 Task: Select a schedule automation every last monday of the month at 11:00 AM.
Action: Mouse moved to (414, 530)
Screenshot: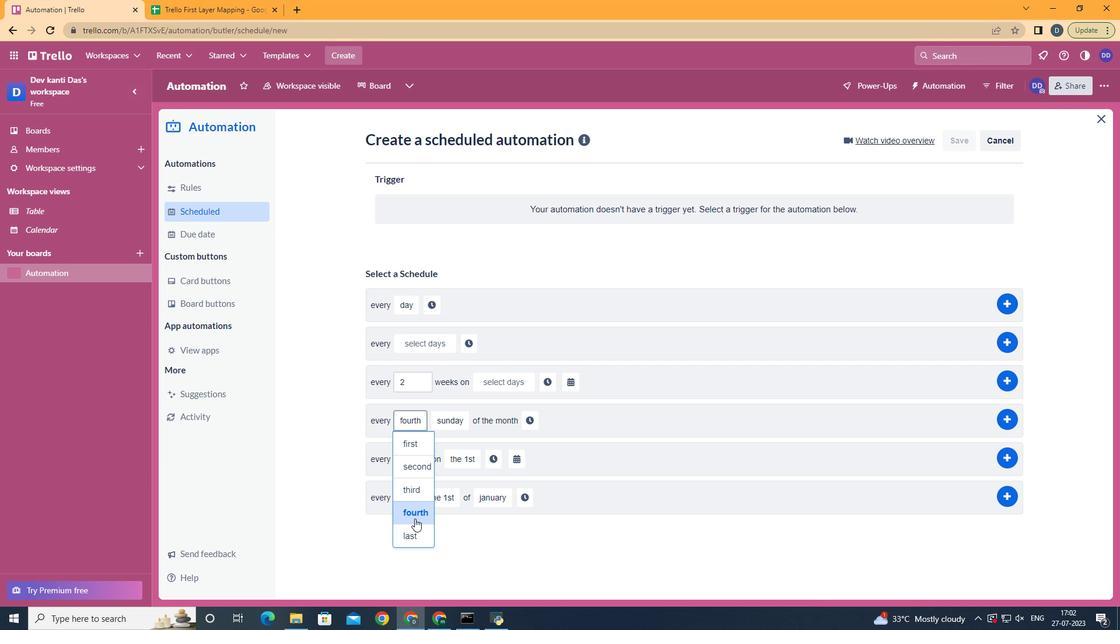 
Action: Mouse pressed left at (414, 530)
Screenshot: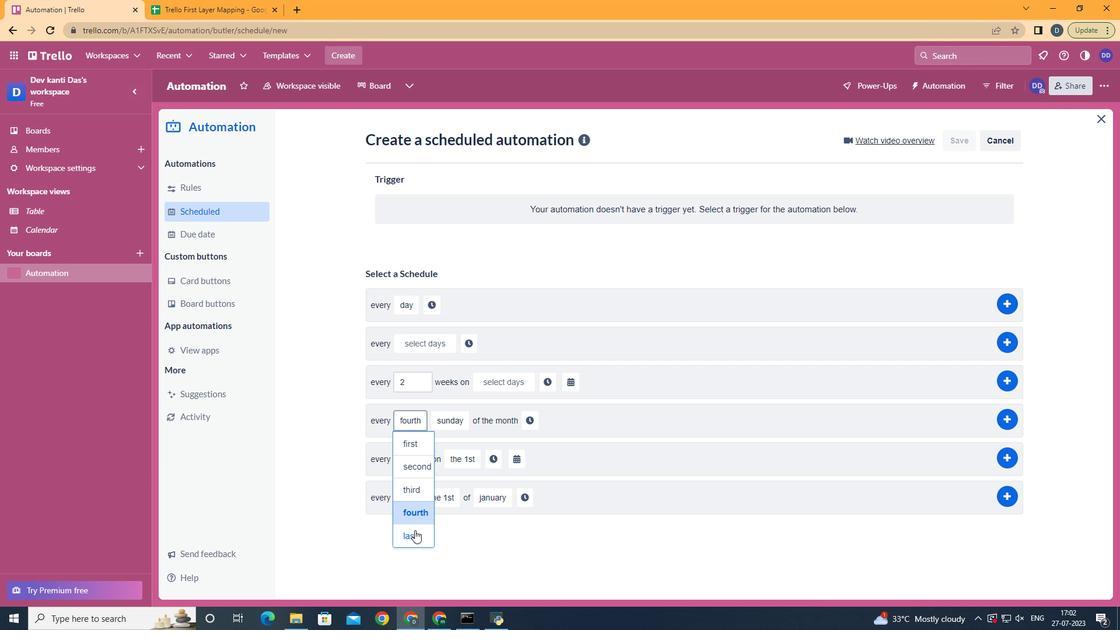 
Action: Mouse moved to (465, 447)
Screenshot: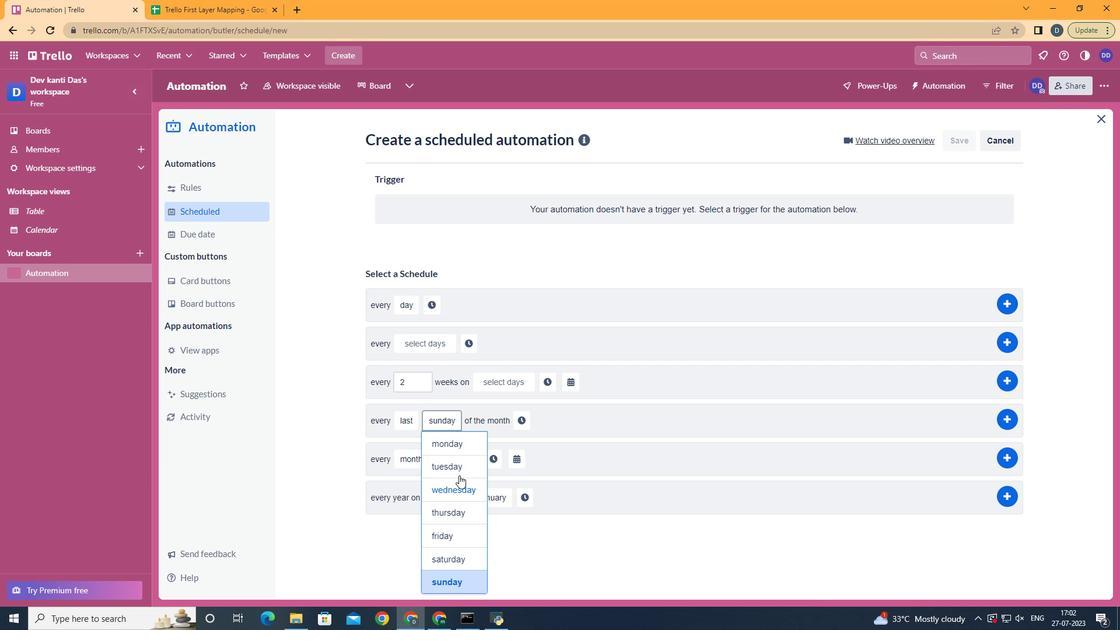 
Action: Mouse pressed left at (465, 447)
Screenshot: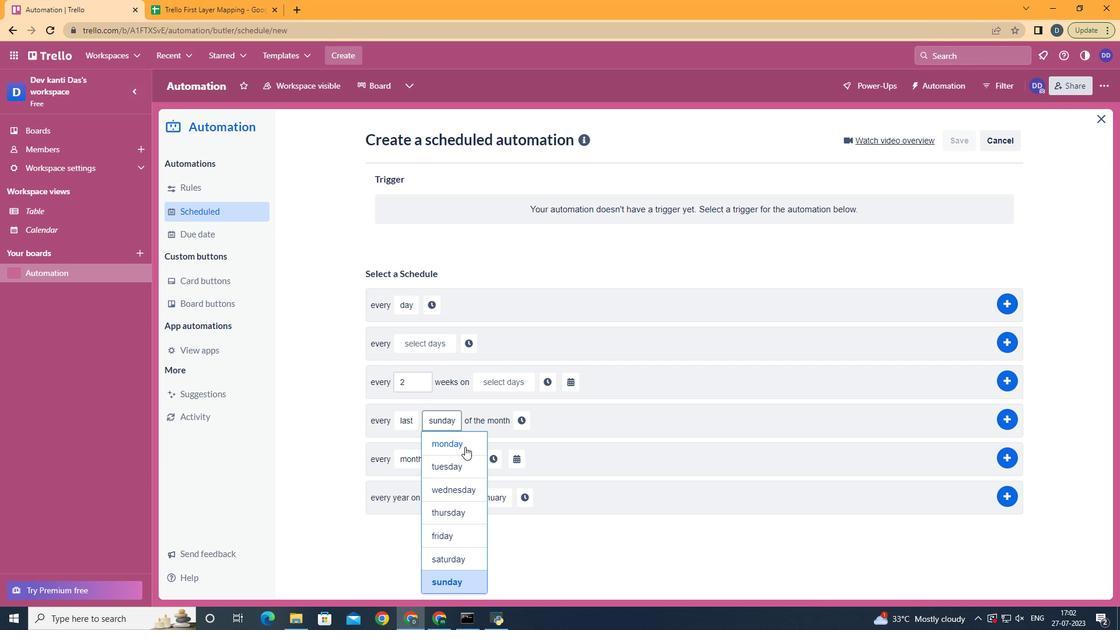 
Action: Mouse moved to (521, 421)
Screenshot: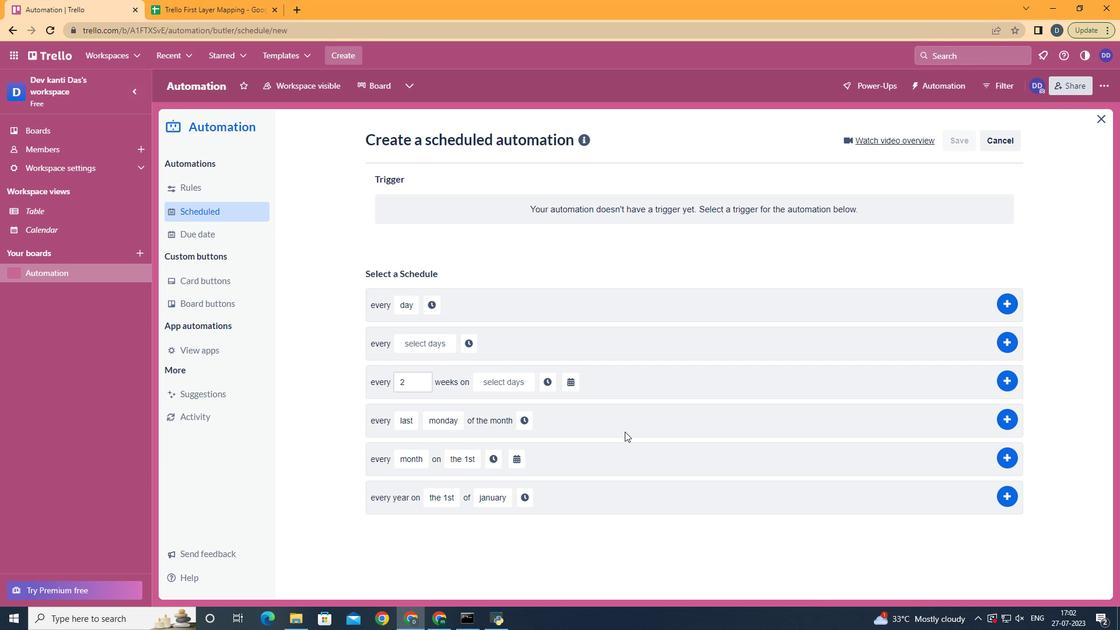 
Action: Mouse pressed left at (521, 421)
Screenshot: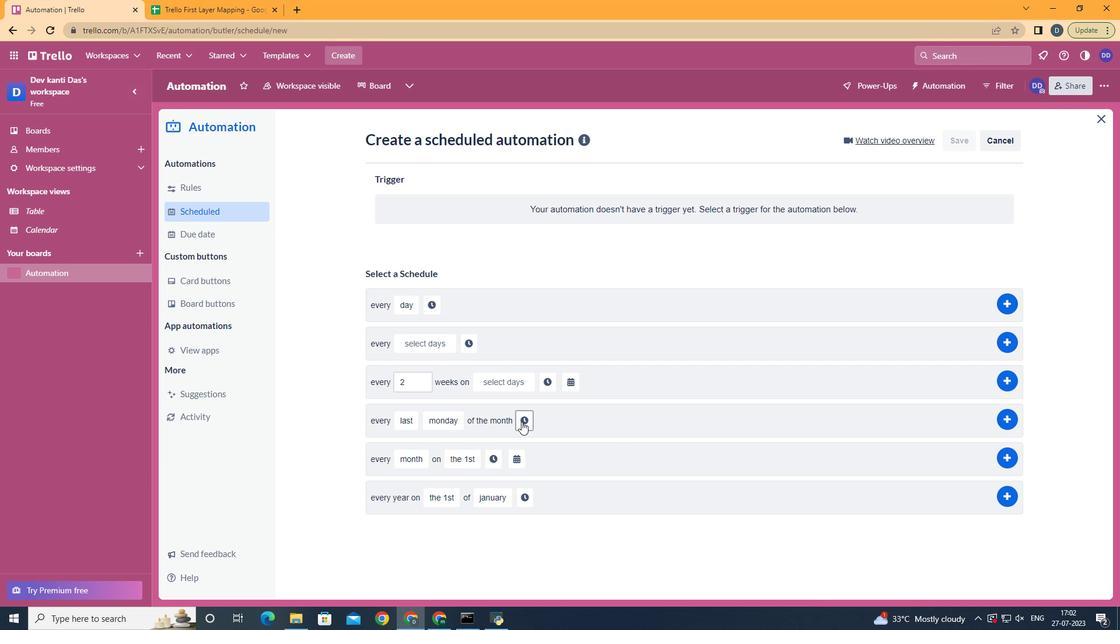 
Action: Mouse moved to (564, 426)
Screenshot: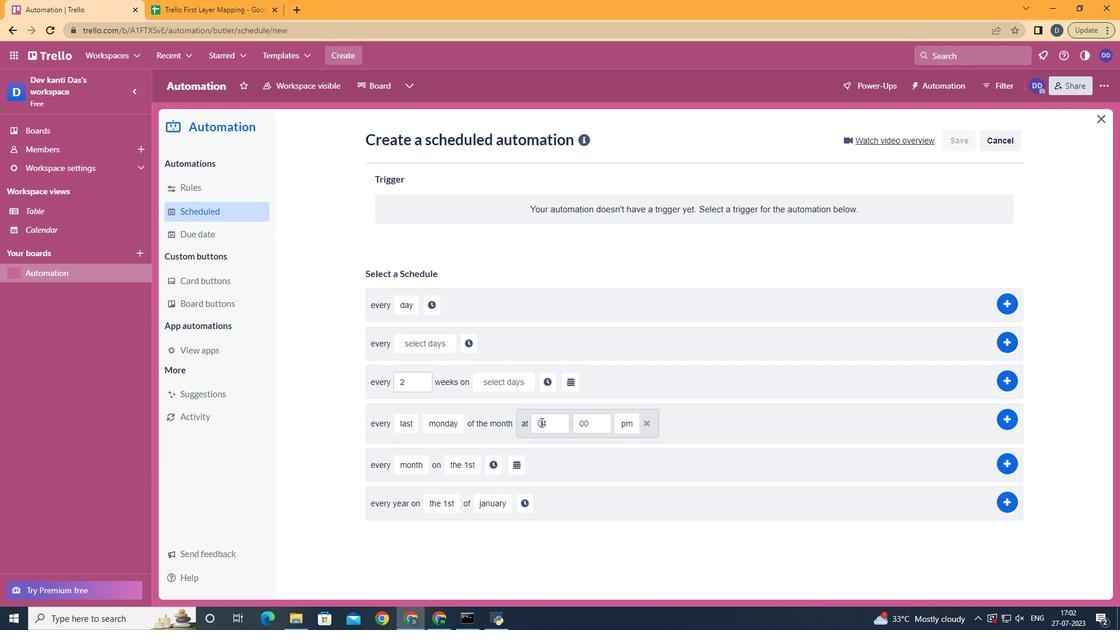 
Action: Mouse pressed left at (564, 426)
Screenshot: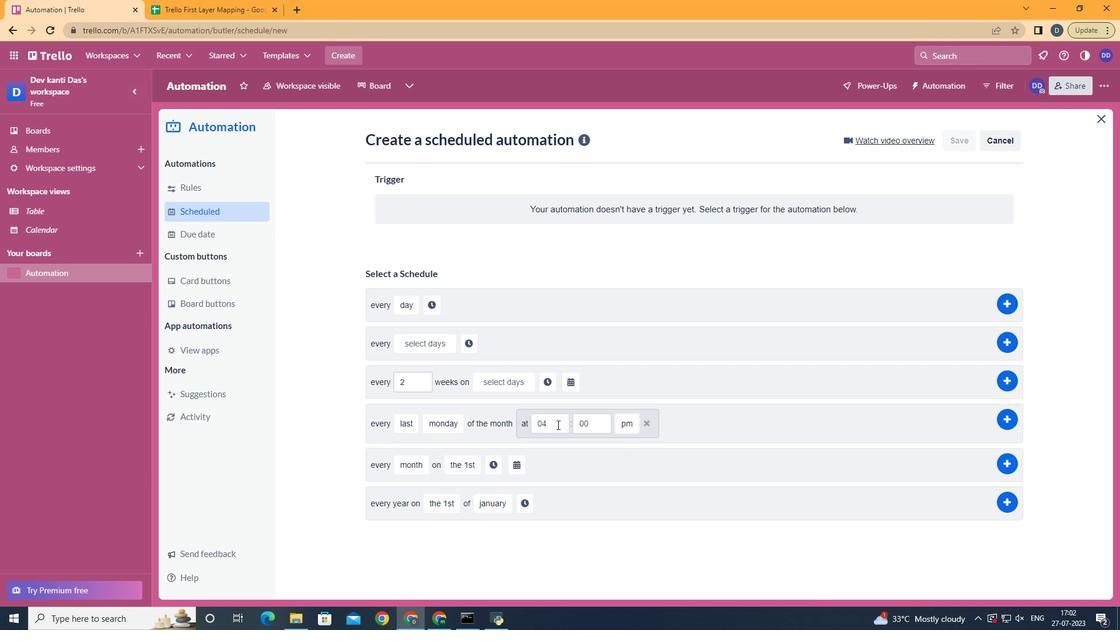 
Action: Key pressed <Key.backspace><Key.backspace>11
Screenshot: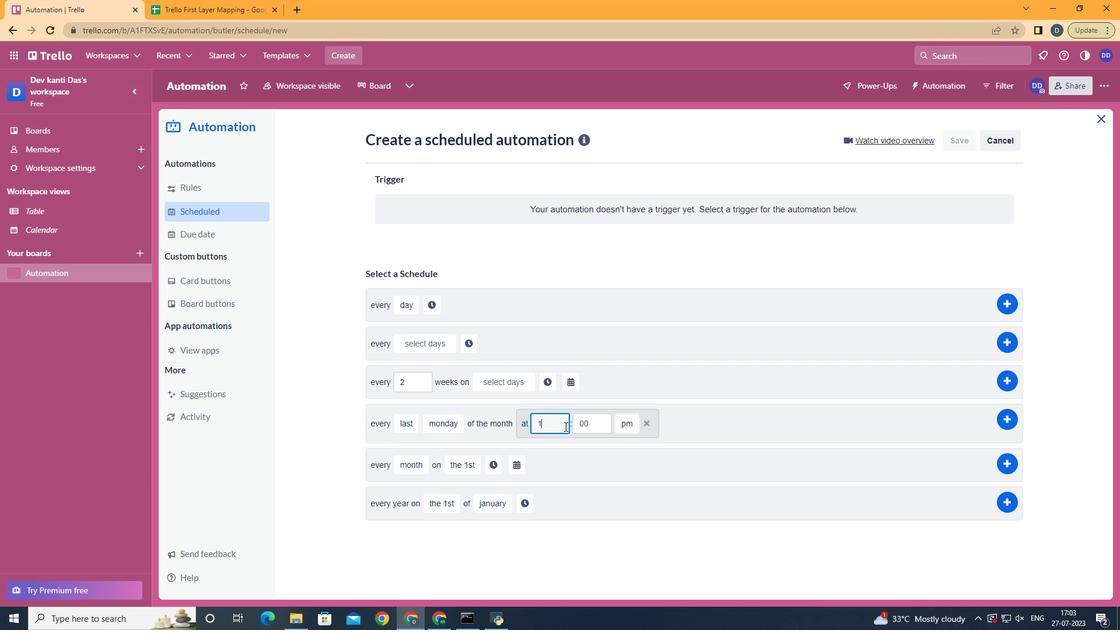 
Action: Mouse moved to (635, 445)
Screenshot: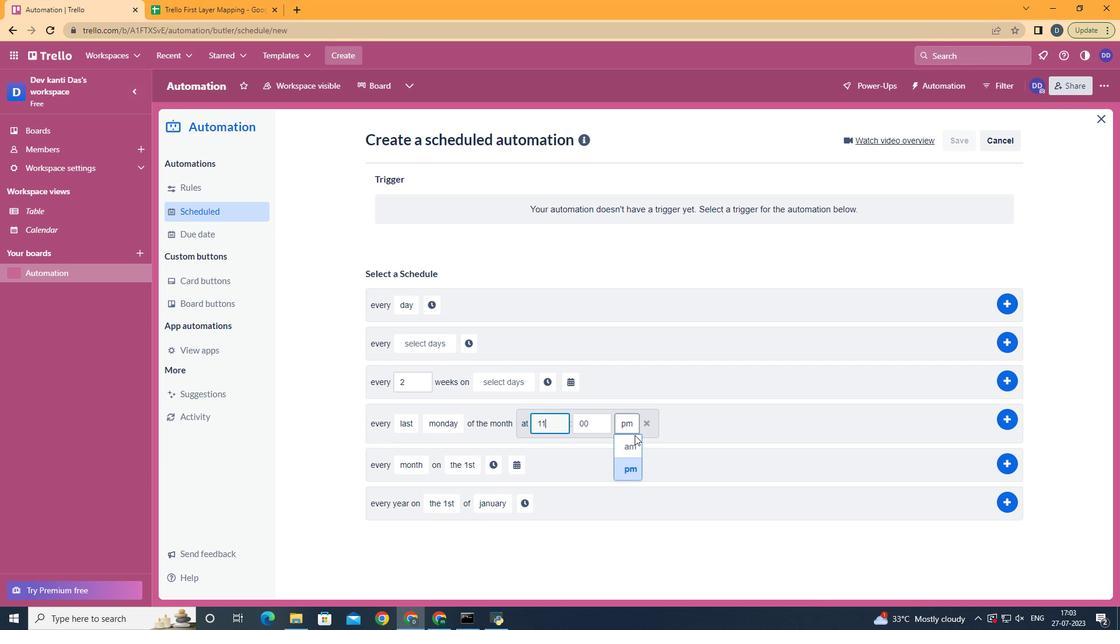 
Action: Mouse pressed left at (635, 445)
Screenshot: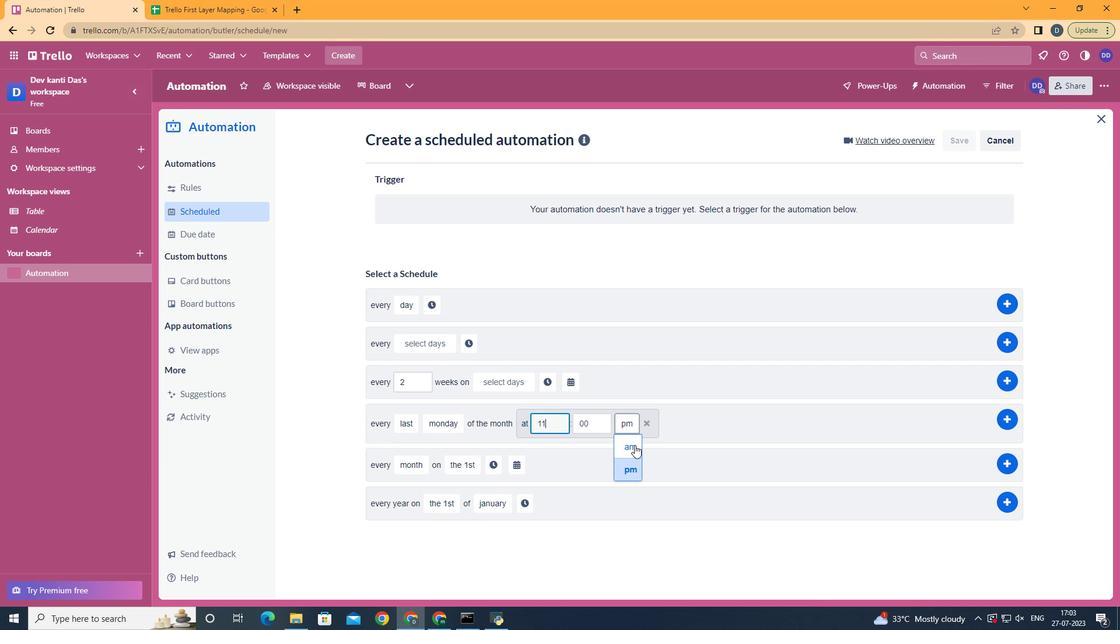 
Action: Mouse moved to (629, 445)
Screenshot: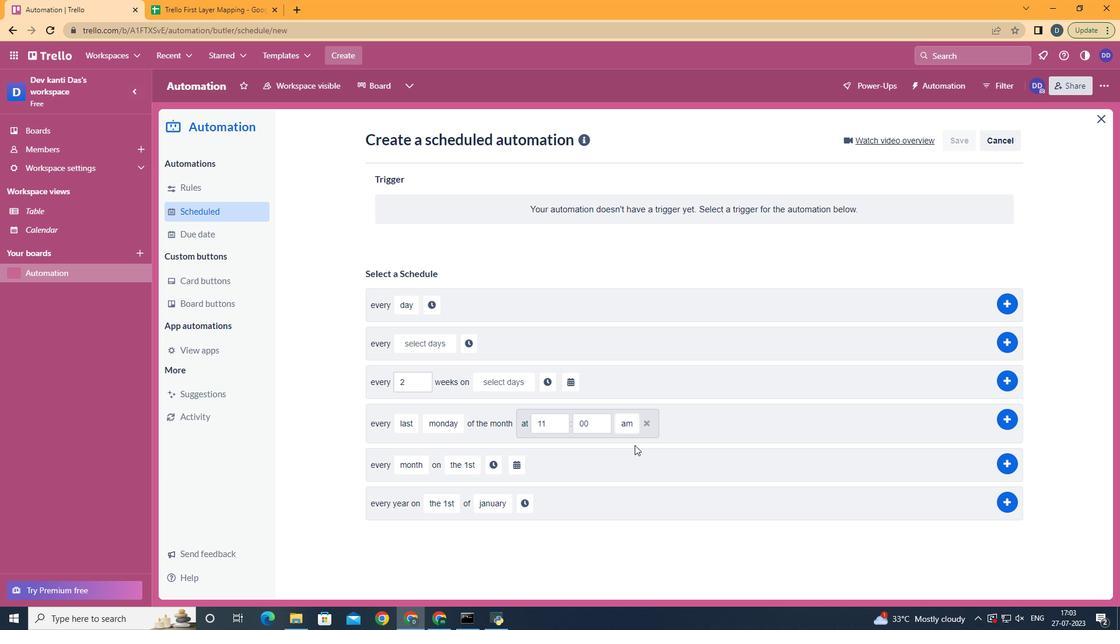 
